Task: Decrease the "Undo Send" cancellation period to 5 seconds.
Action: Mouse moved to (897, 56)
Screenshot: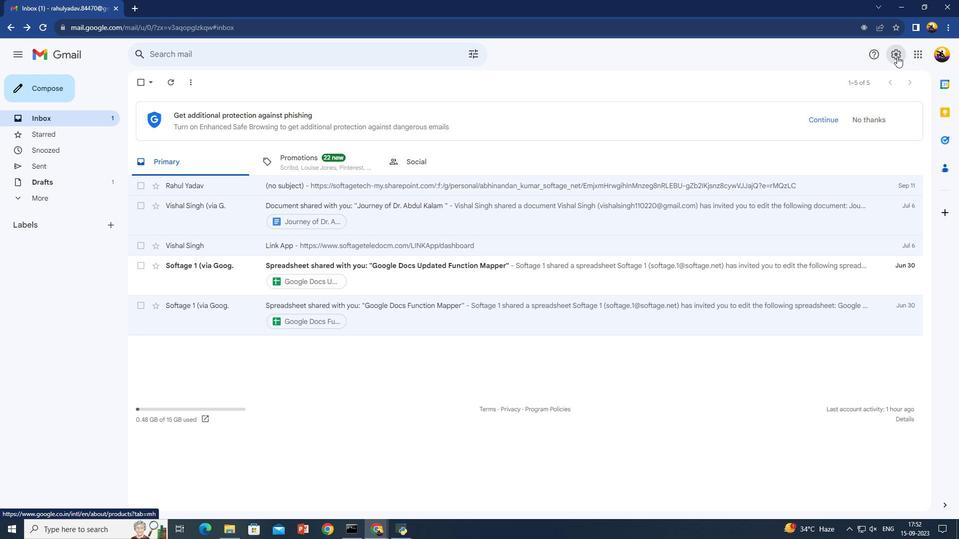 
Action: Mouse pressed left at (897, 56)
Screenshot: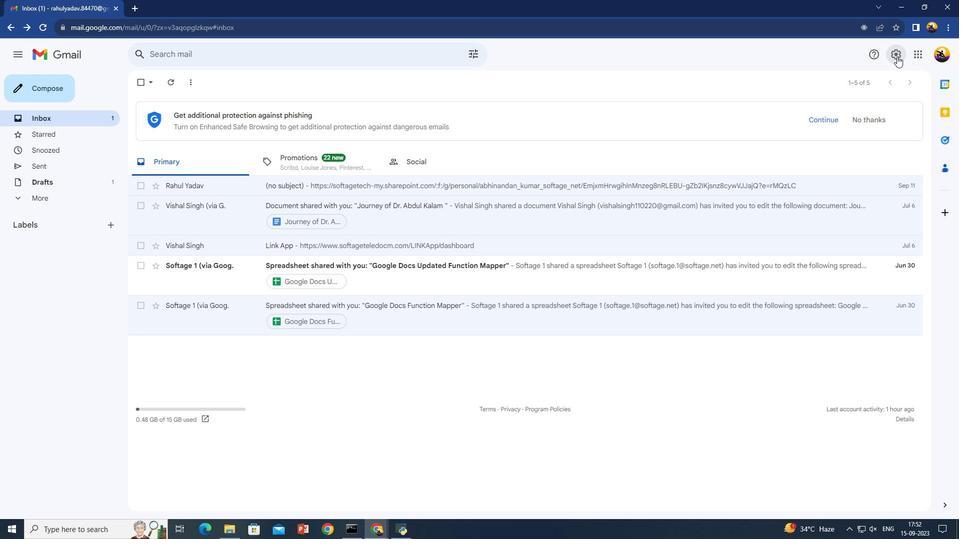 
Action: Mouse pressed left at (897, 56)
Screenshot: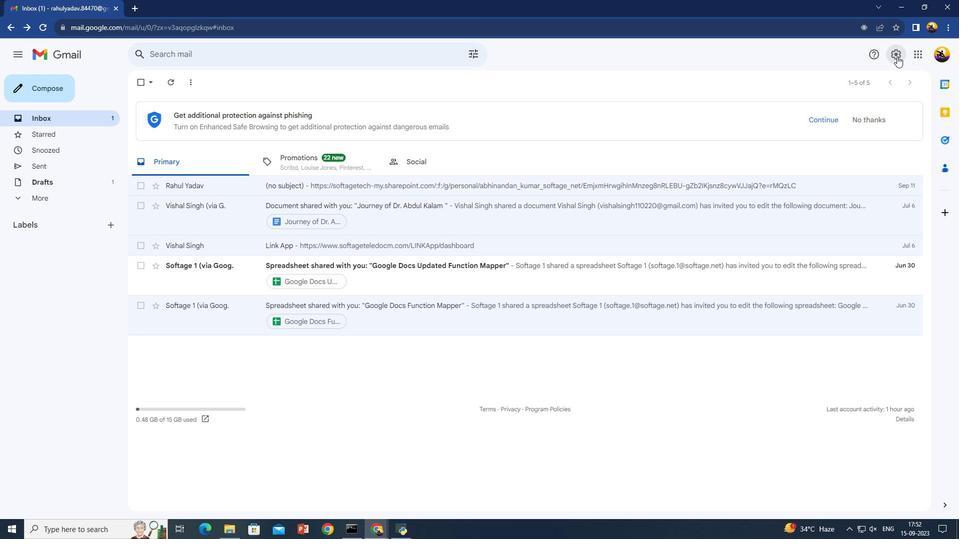 
Action: Mouse moved to (897, 52)
Screenshot: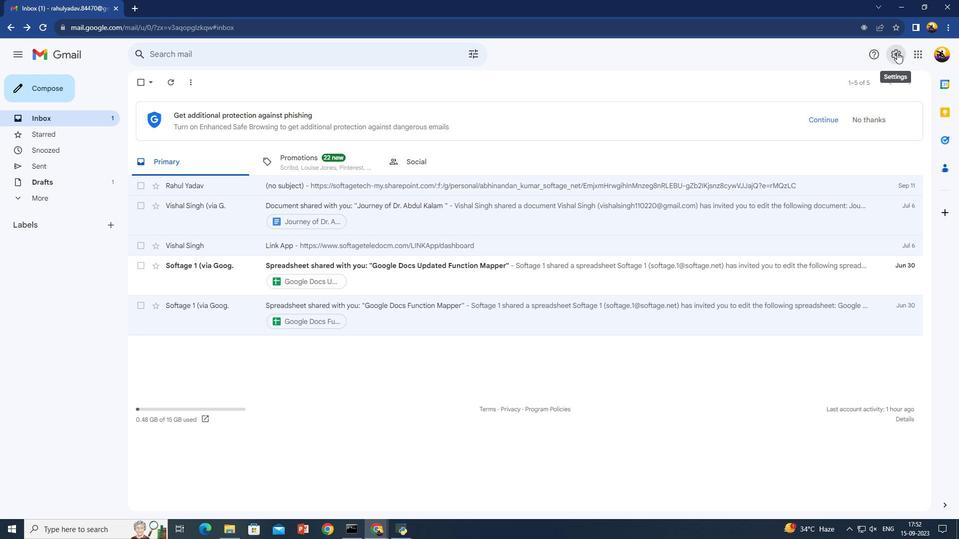 
Action: Mouse pressed left at (897, 52)
Screenshot: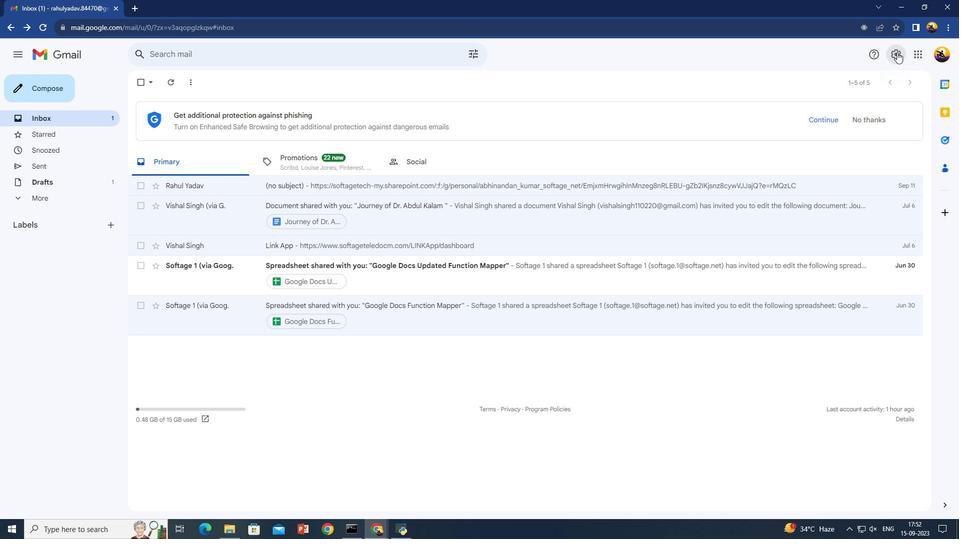 
Action: Mouse moved to (853, 102)
Screenshot: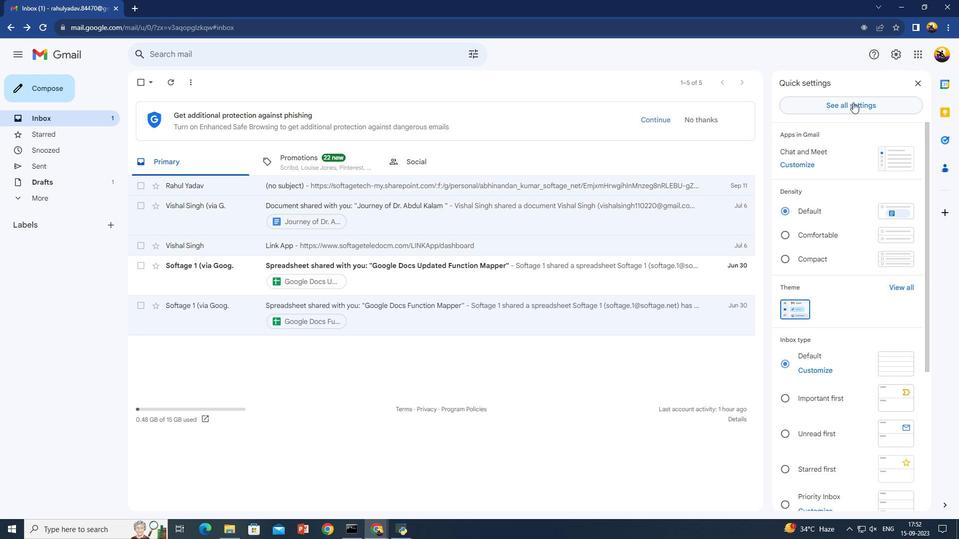 
Action: Mouse pressed left at (853, 102)
Screenshot: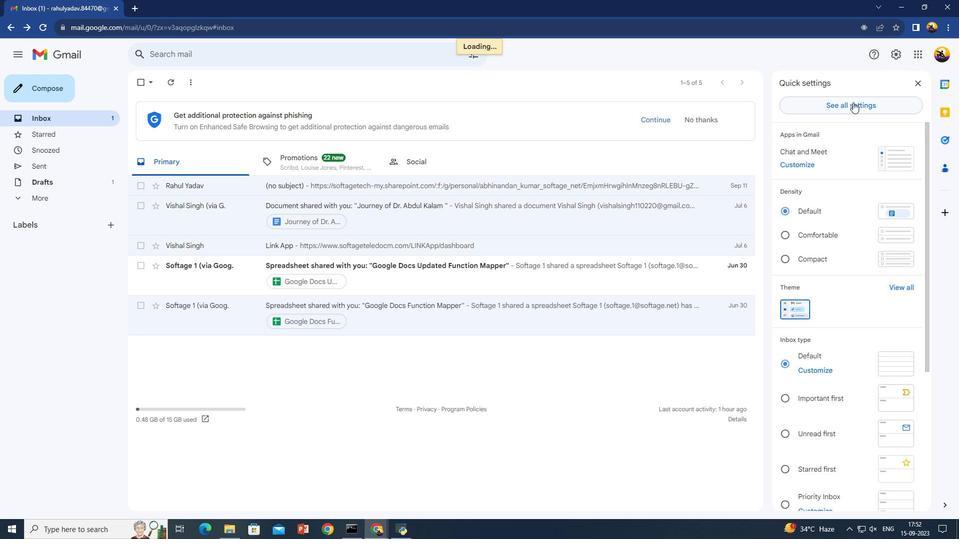 
Action: Mouse moved to (397, 201)
Screenshot: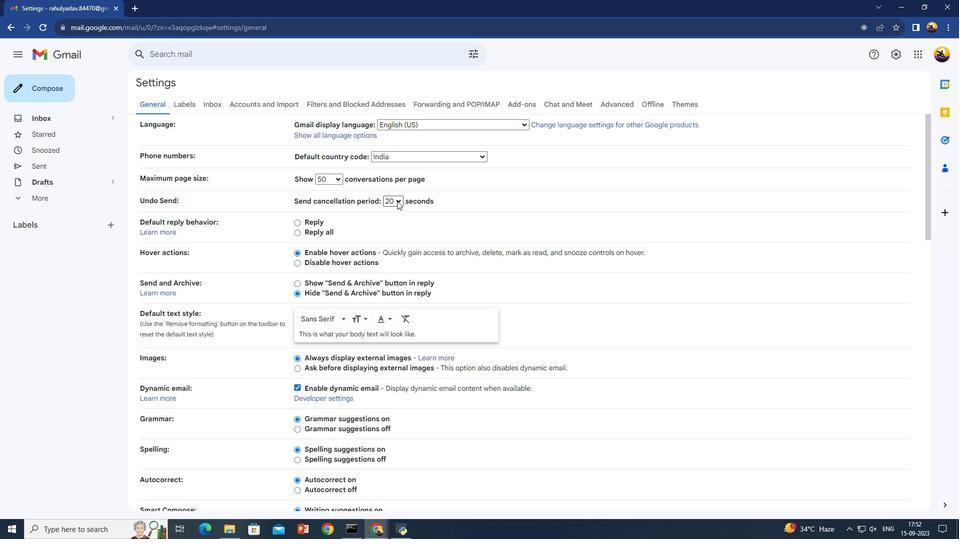 
Action: Mouse pressed left at (397, 201)
Screenshot: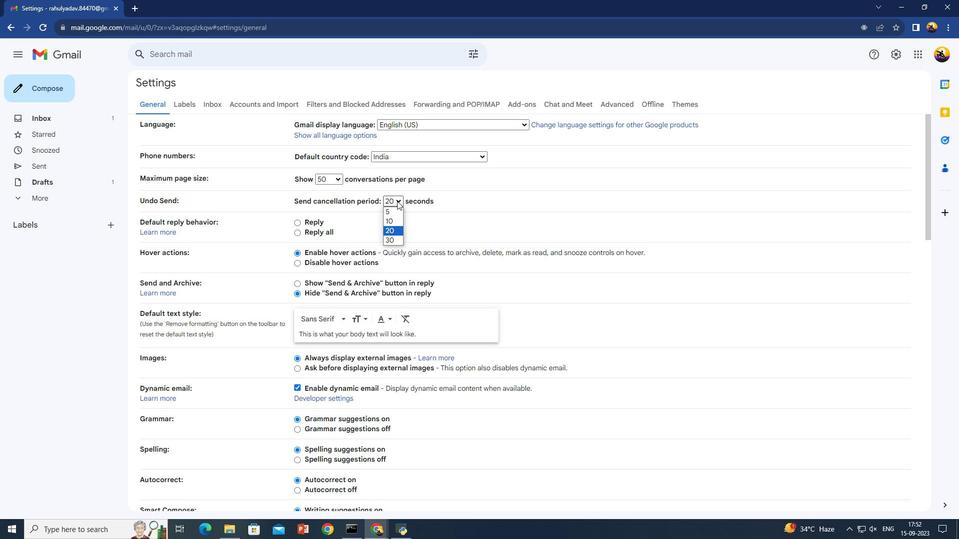 
Action: Mouse moved to (394, 210)
Screenshot: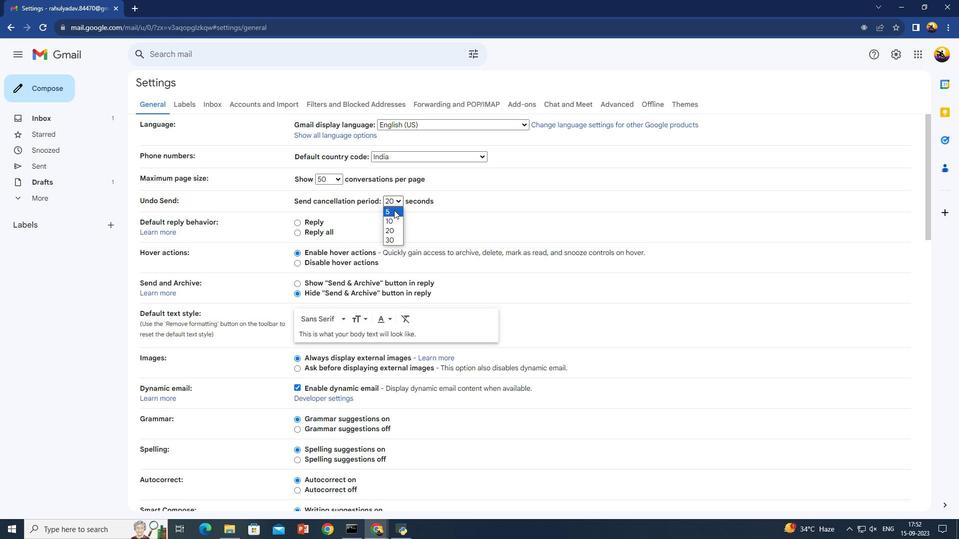 
Action: Mouse pressed left at (394, 210)
Screenshot: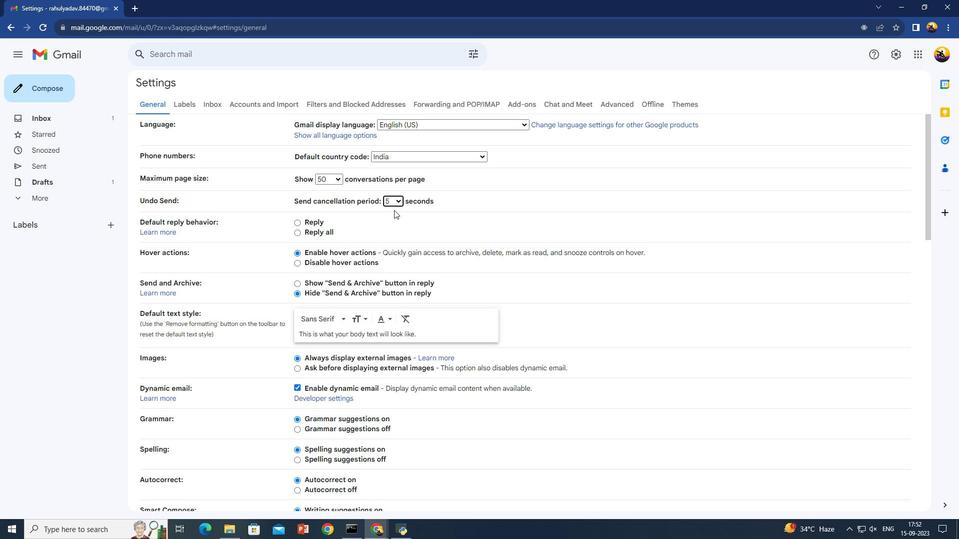 
Action: Mouse scrolled (394, 209) with delta (0, 0)
Screenshot: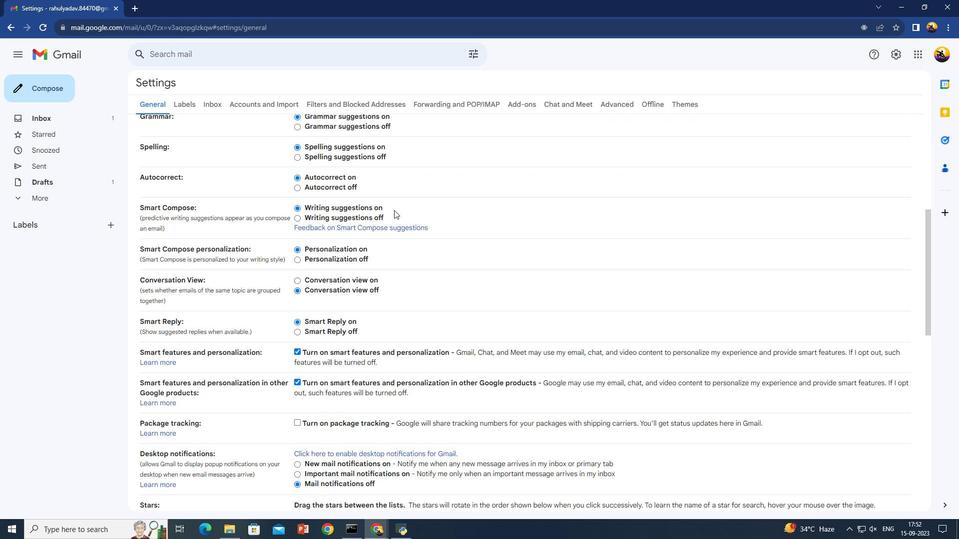 
Action: Mouse scrolled (394, 209) with delta (0, 0)
Screenshot: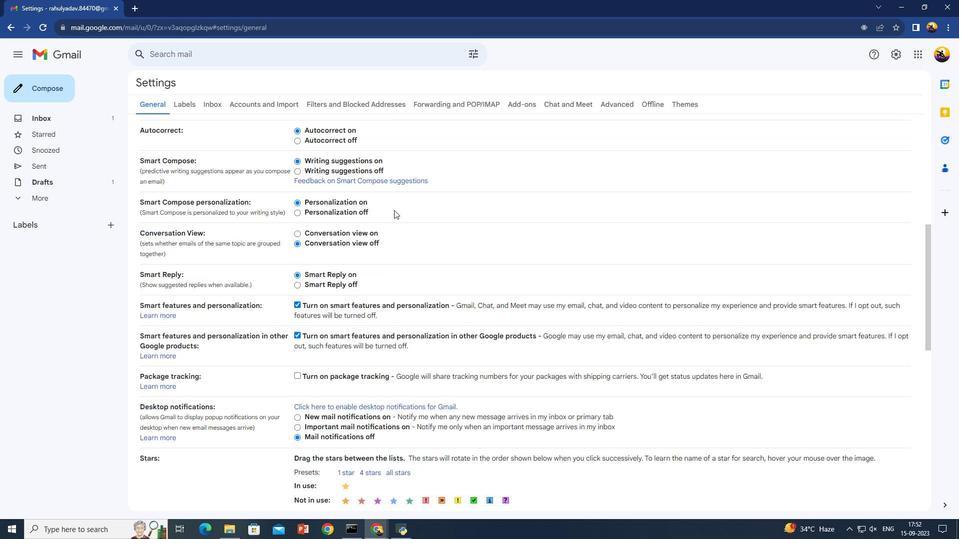 
Action: Mouse scrolled (394, 209) with delta (0, 0)
Screenshot: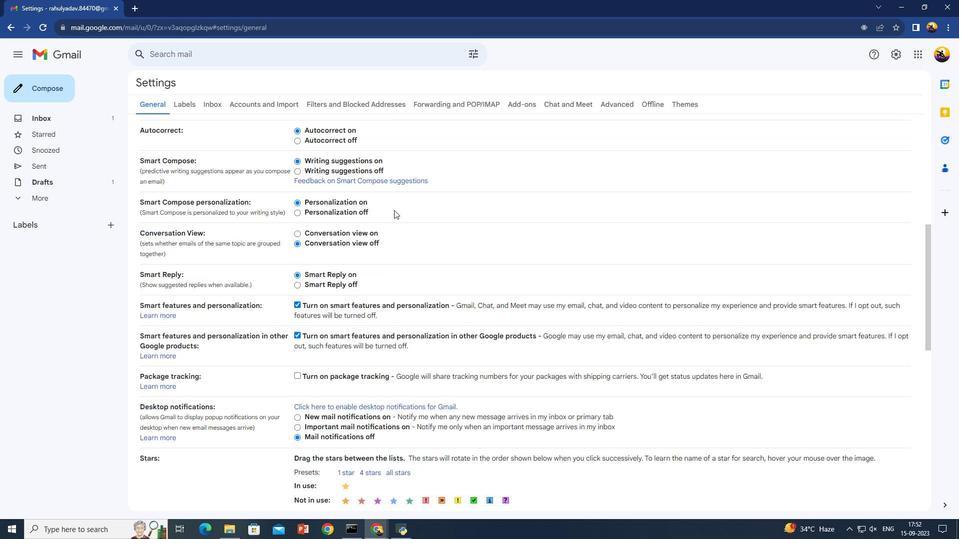 
Action: Mouse scrolled (394, 209) with delta (0, 0)
Screenshot: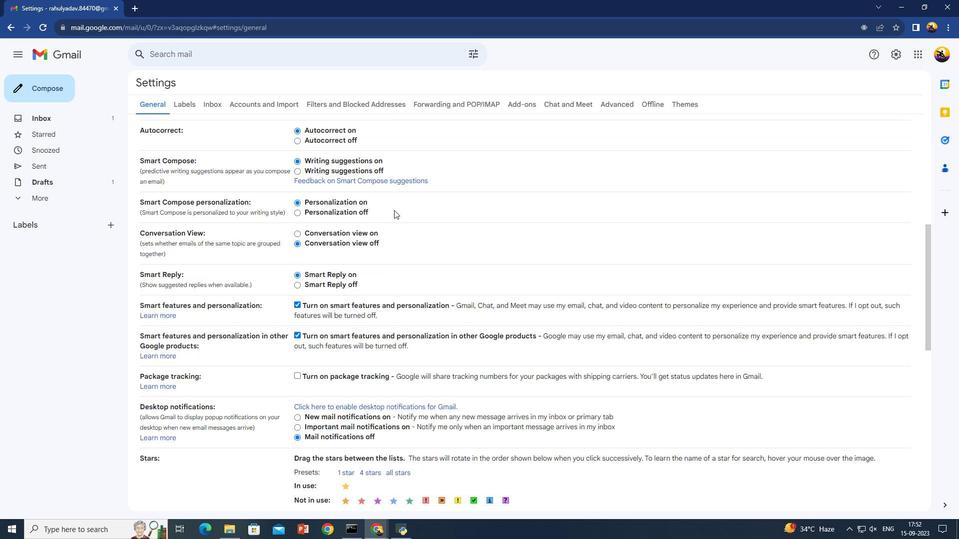 
Action: Mouse scrolled (394, 209) with delta (0, 0)
Screenshot: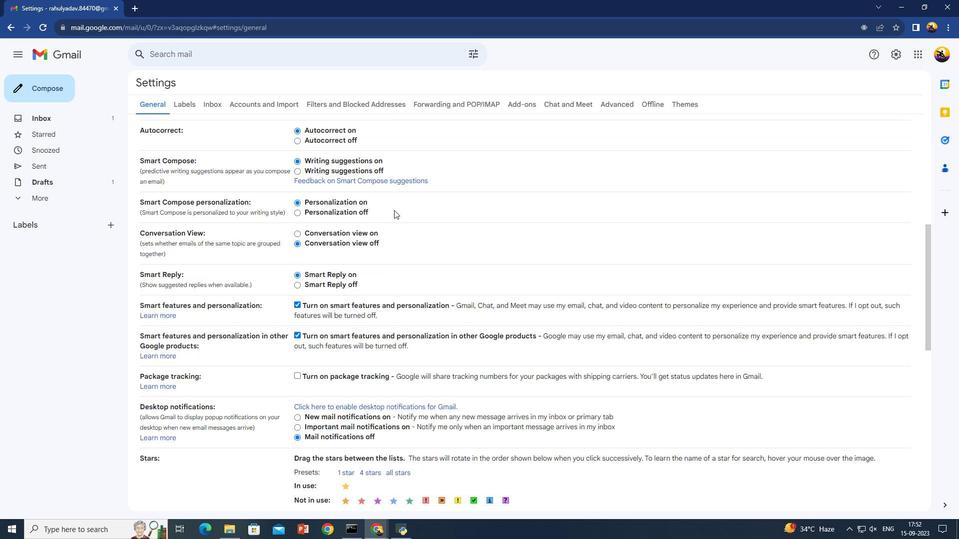
Action: Mouse scrolled (394, 209) with delta (0, 0)
Screenshot: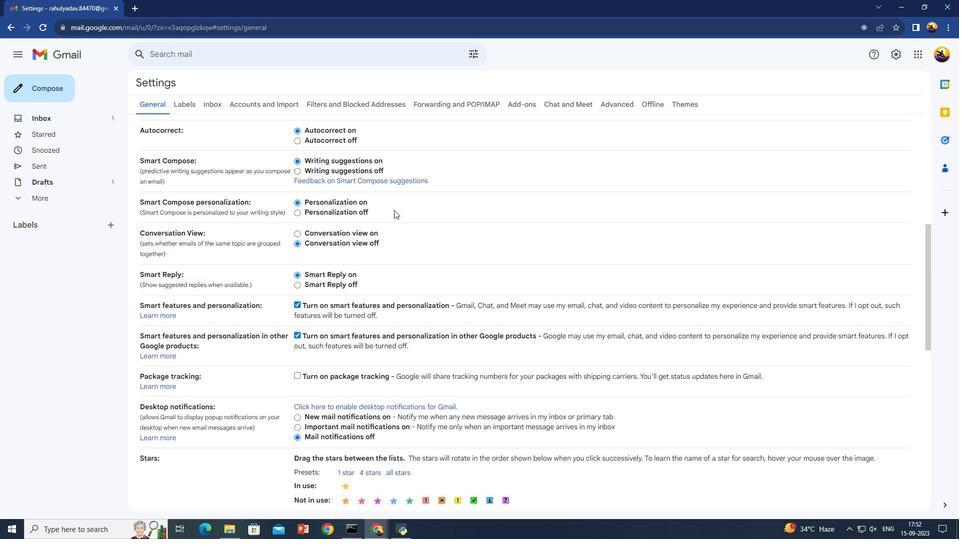 
Action: Mouse scrolled (394, 209) with delta (0, 0)
Screenshot: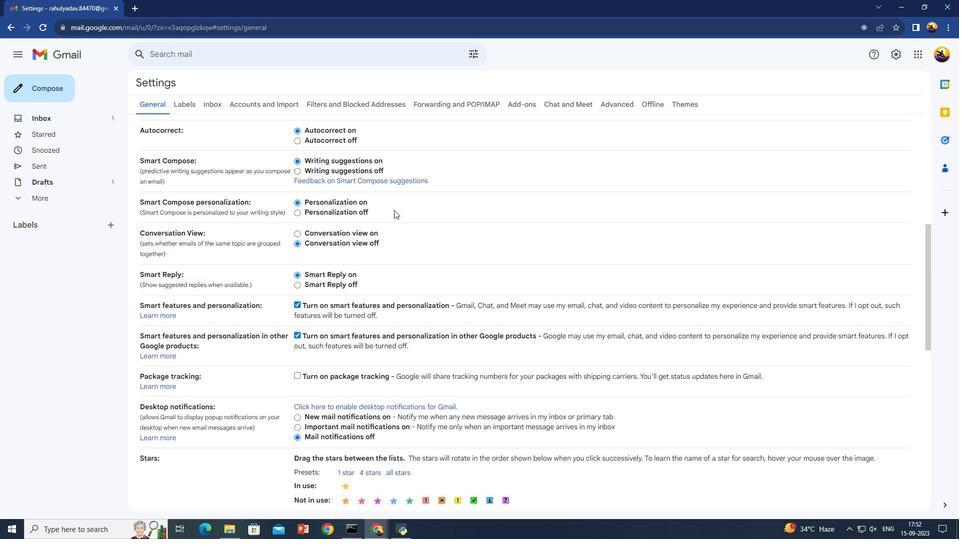 
Action: Mouse scrolled (394, 209) with delta (0, 0)
Screenshot: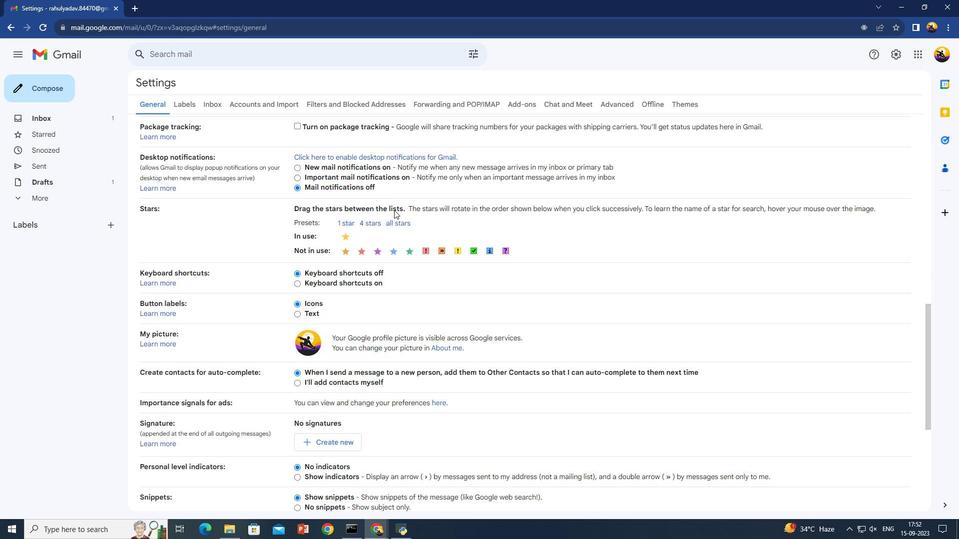 
Action: Mouse scrolled (394, 209) with delta (0, 0)
Screenshot: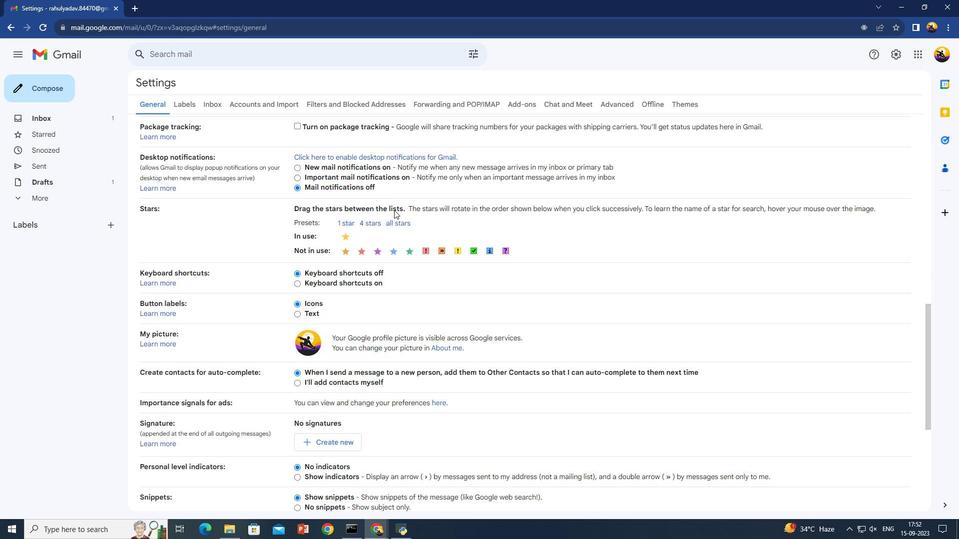 
Action: Mouse scrolled (394, 209) with delta (0, 0)
Screenshot: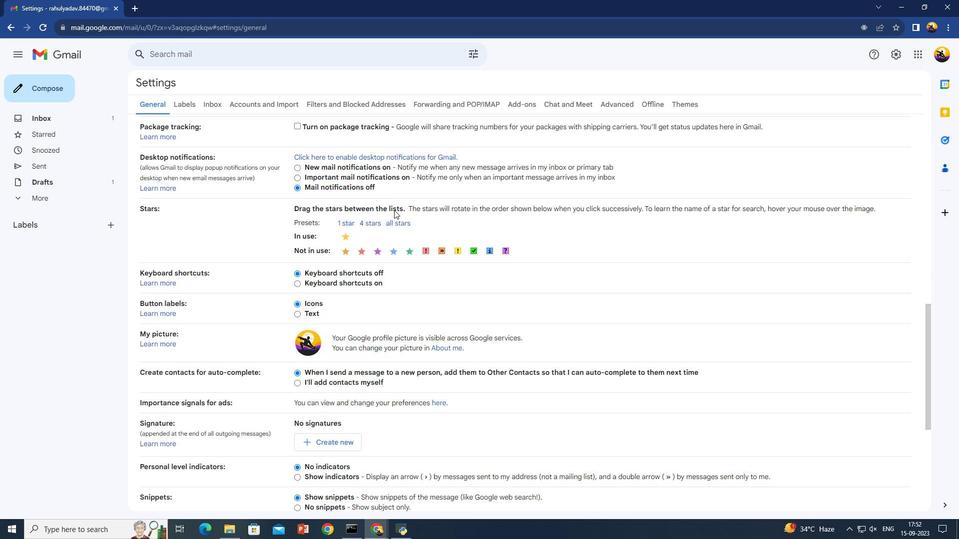 
Action: Mouse scrolled (394, 209) with delta (0, 0)
Screenshot: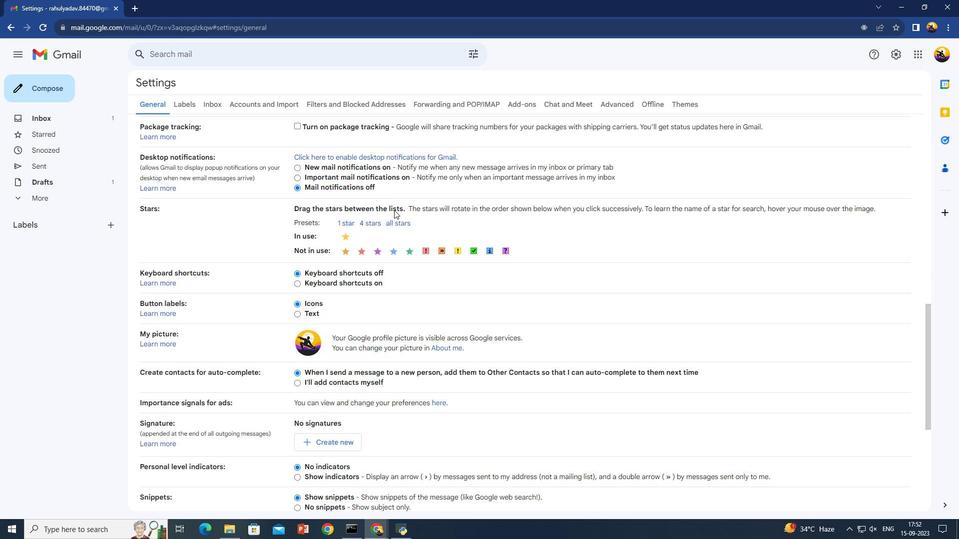 
Action: Mouse scrolled (394, 209) with delta (0, 0)
Screenshot: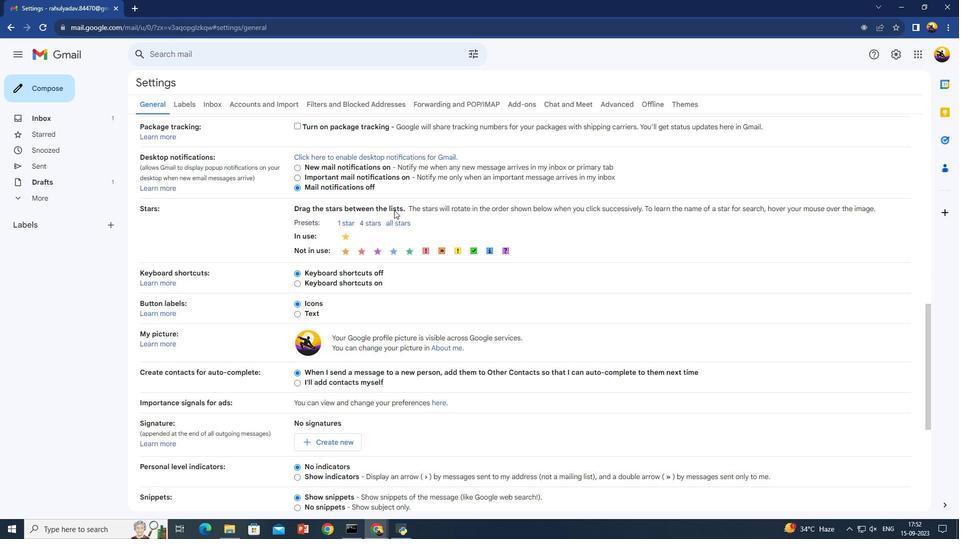 
Action: Mouse scrolled (394, 210) with delta (0, 0)
Screenshot: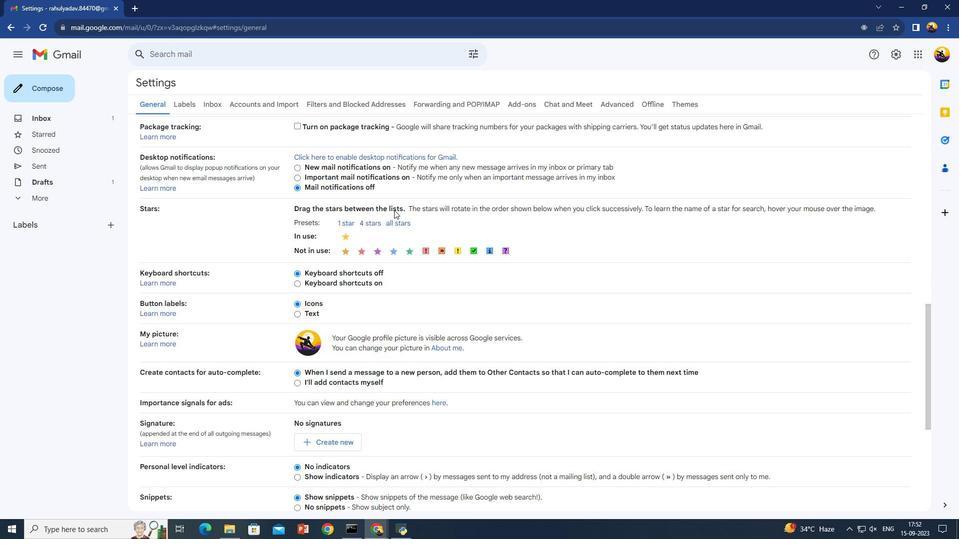 
Action: Mouse scrolled (394, 209) with delta (0, 0)
Screenshot: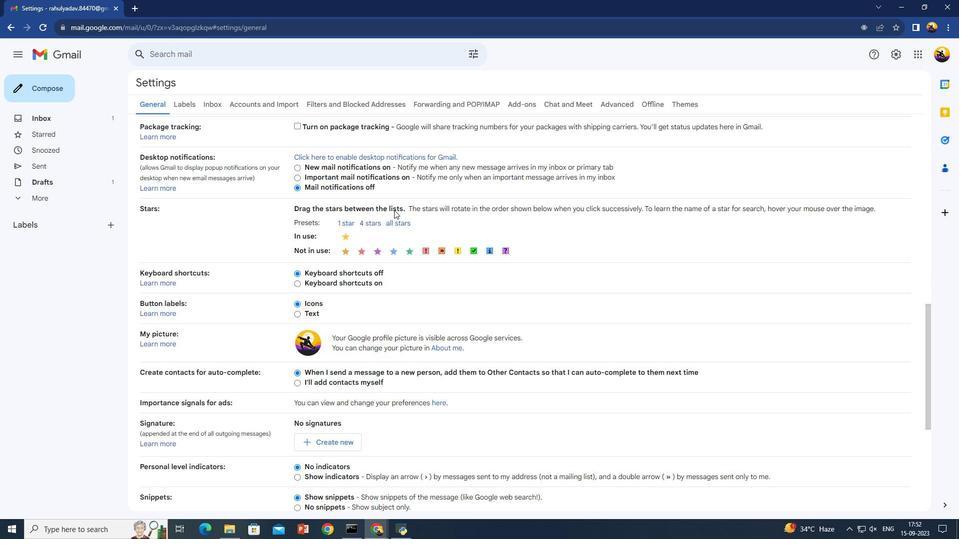 
Action: Mouse scrolled (394, 209) with delta (0, 0)
Screenshot: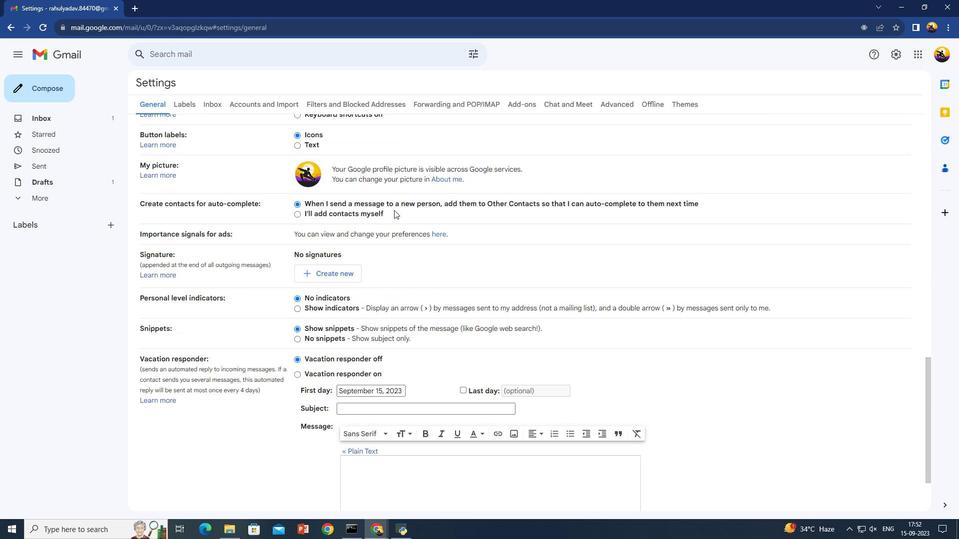 
Action: Mouse scrolled (394, 209) with delta (0, 0)
Screenshot: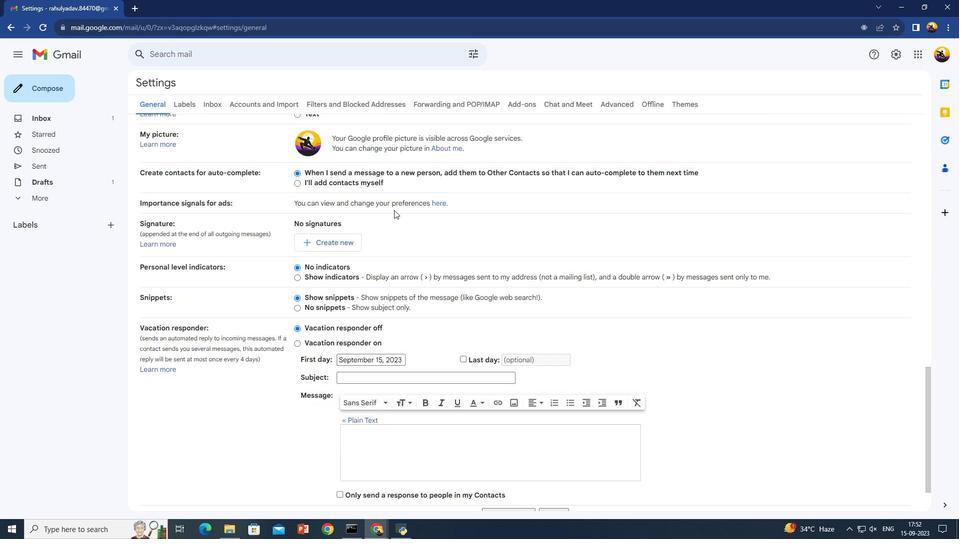 
Action: Mouse scrolled (394, 210) with delta (0, 0)
Screenshot: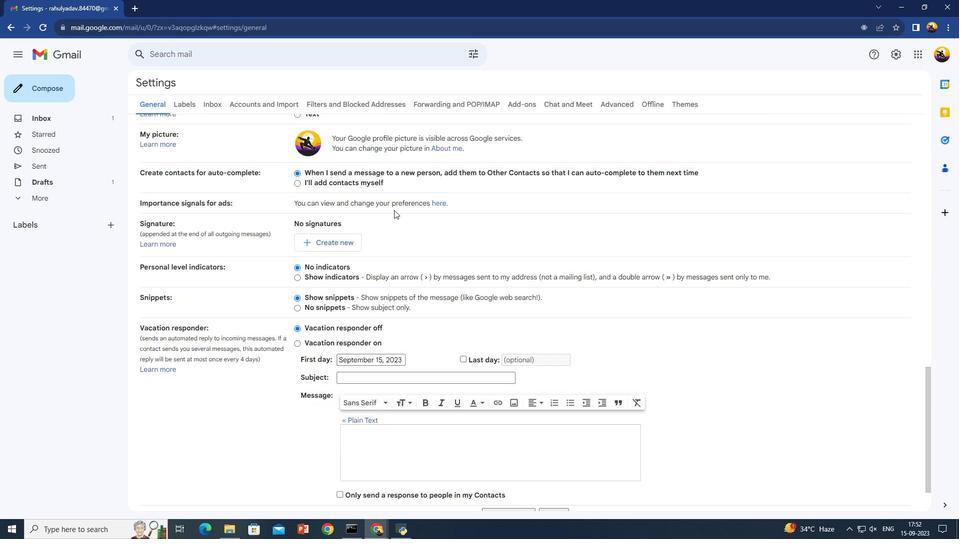
Action: Mouse scrolled (394, 209) with delta (0, 0)
Screenshot: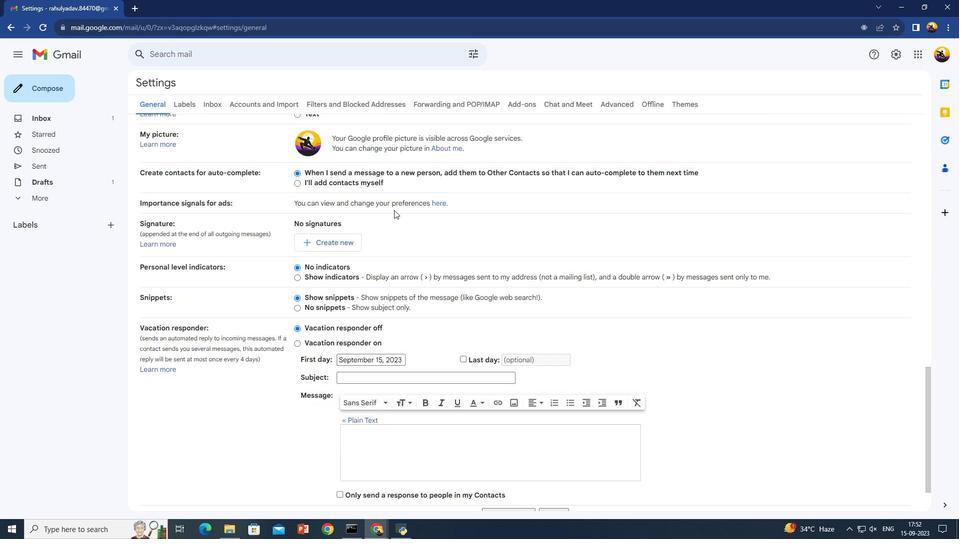 
Action: Mouse scrolled (394, 209) with delta (0, 0)
Screenshot: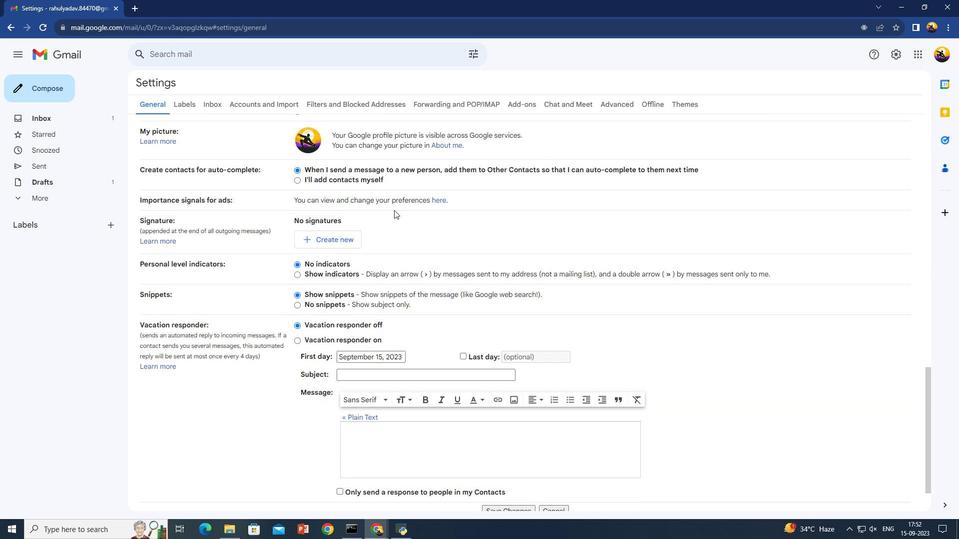 
Action: Mouse scrolled (394, 210) with delta (0, 0)
Screenshot: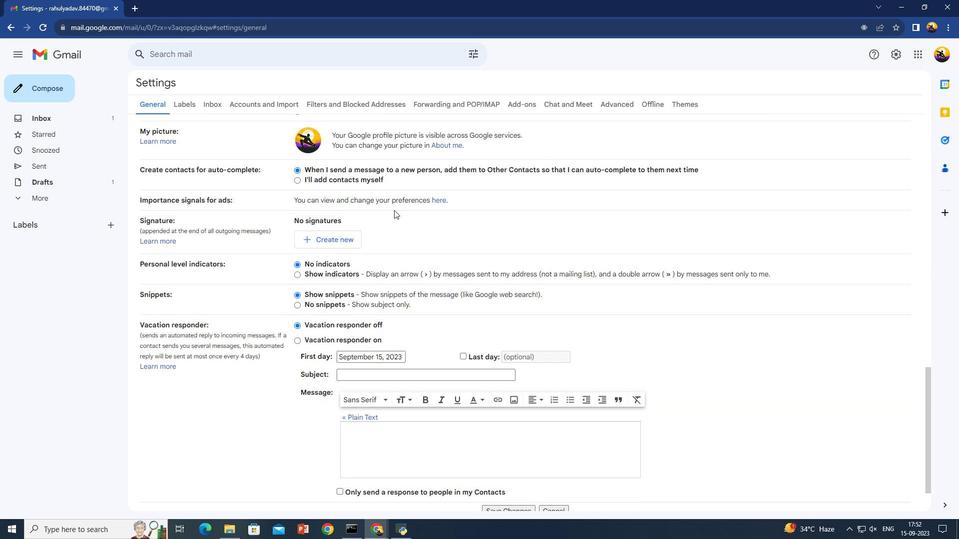 
Action: Mouse scrolled (394, 209) with delta (0, 0)
Screenshot: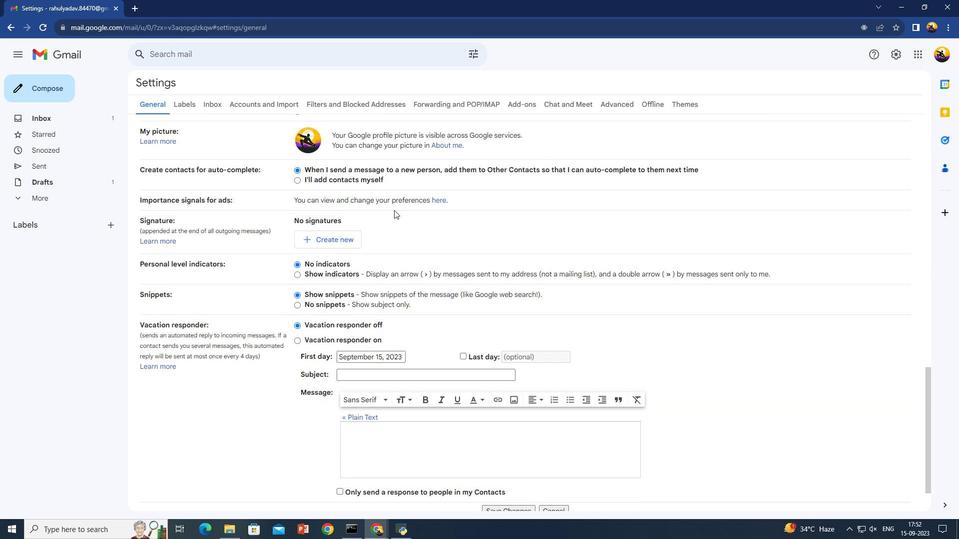 
Action: Mouse scrolled (394, 209) with delta (0, 0)
Screenshot: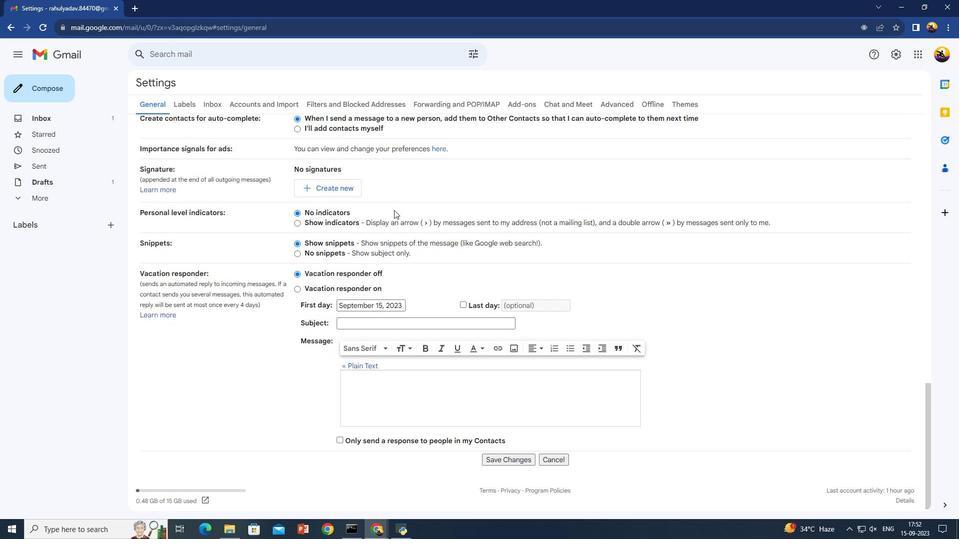 
Action: Mouse scrolled (394, 209) with delta (0, 0)
Screenshot: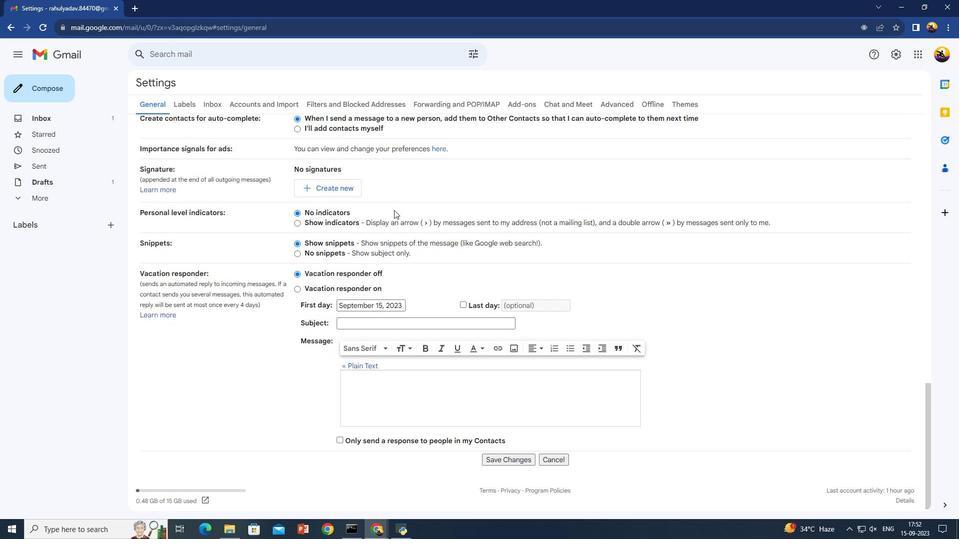 
Action: Mouse scrolled (394, 210) with delta (0, 0)
Screenshot: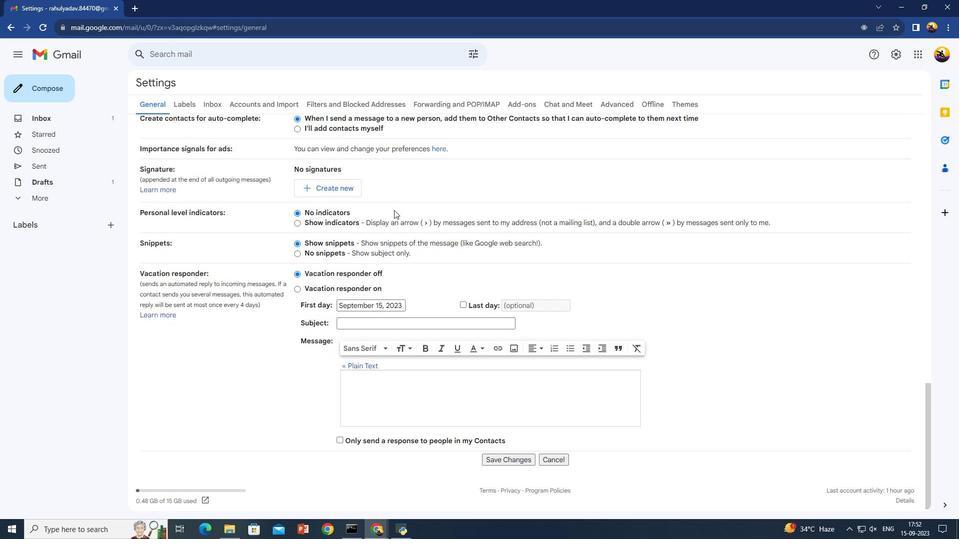 
Action: Mouse scrolled (394, 209) with delta (0, 0)
Screenshot: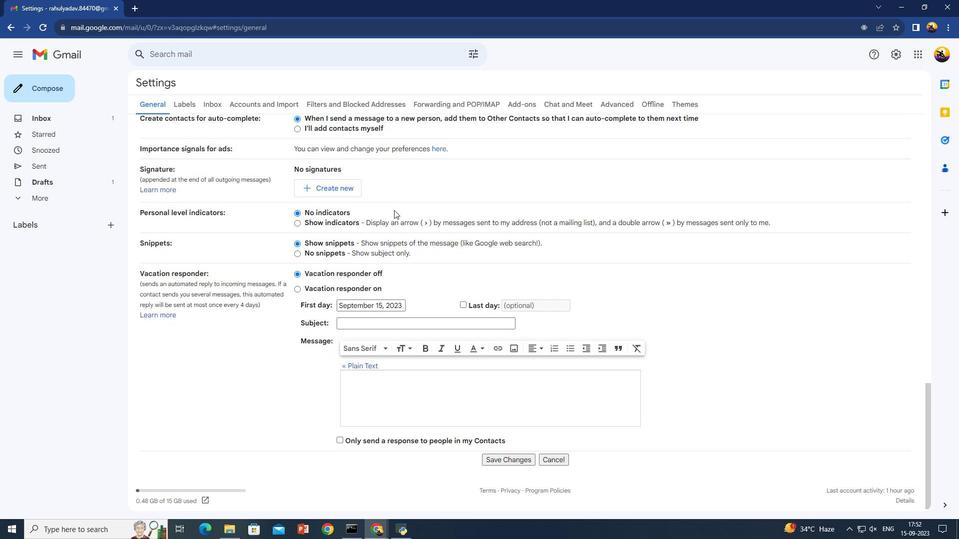 
Action: Mouse scrolled (394, 209) with delta (0, 0)
Screenshot: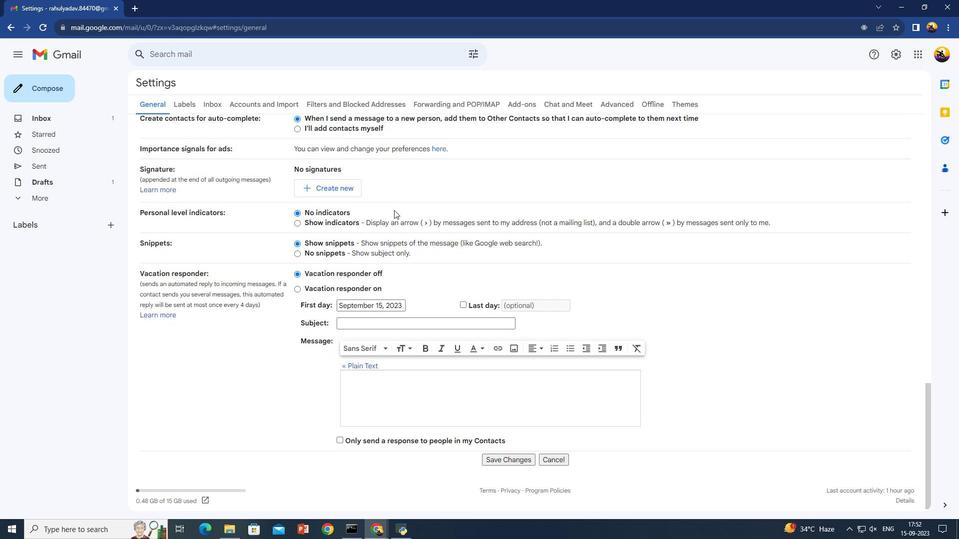 
Action: Mouse scrolled (394, 209) with delta (0, 0)
Screenshot: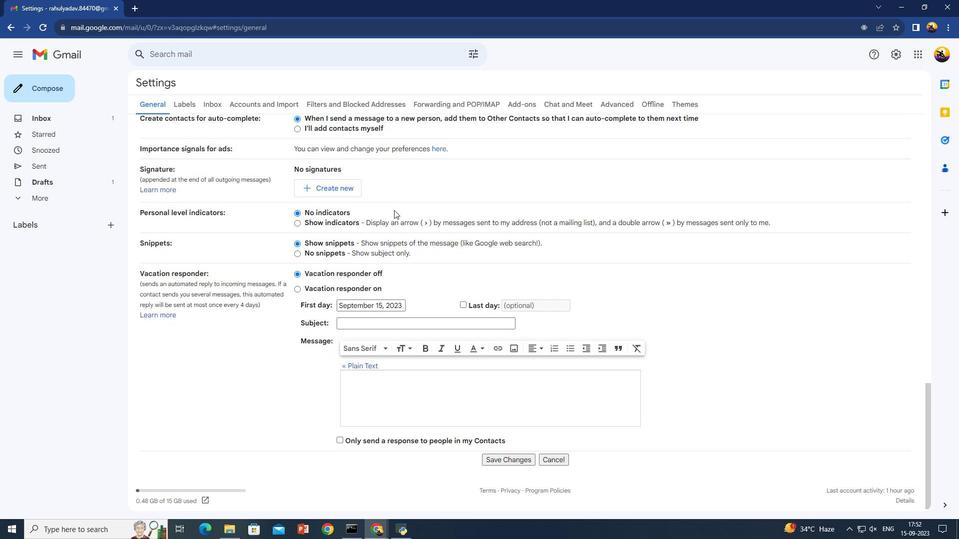 
Action: Mouse scrolled (394, 209) with delta (0, 0)
Screenshot: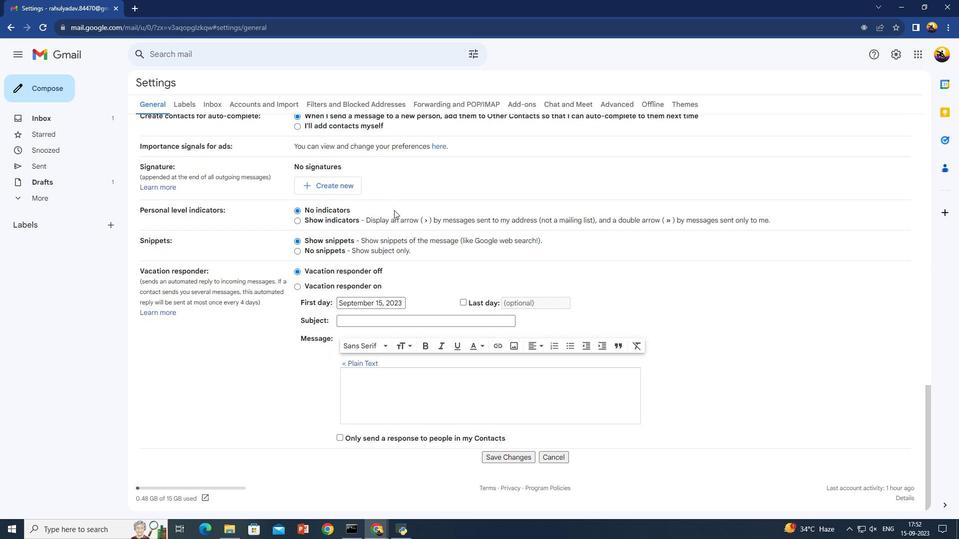 
Action: Mouse scrolled (394, 209) with delta (0, 0)
Screenshot: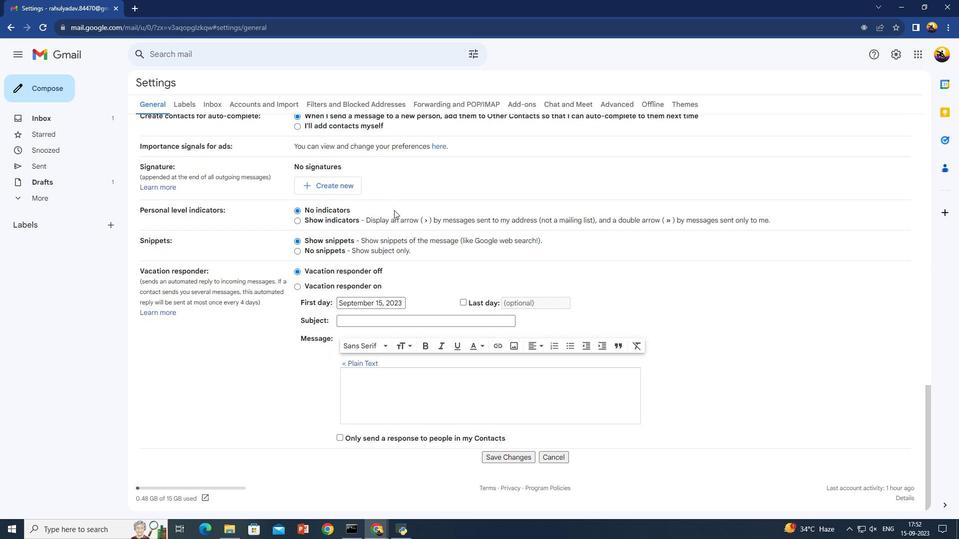 
Action: Mouse scrolled (394, 209) with delta (0, 0)
Screenshot: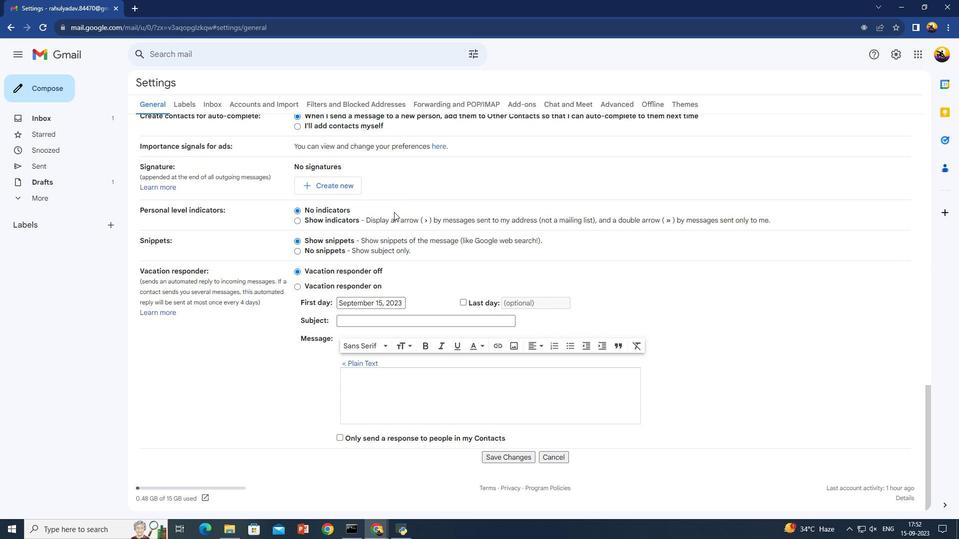 
Action: Mouse scrolled (394, 209) with delta (0, 0)
Screenshot: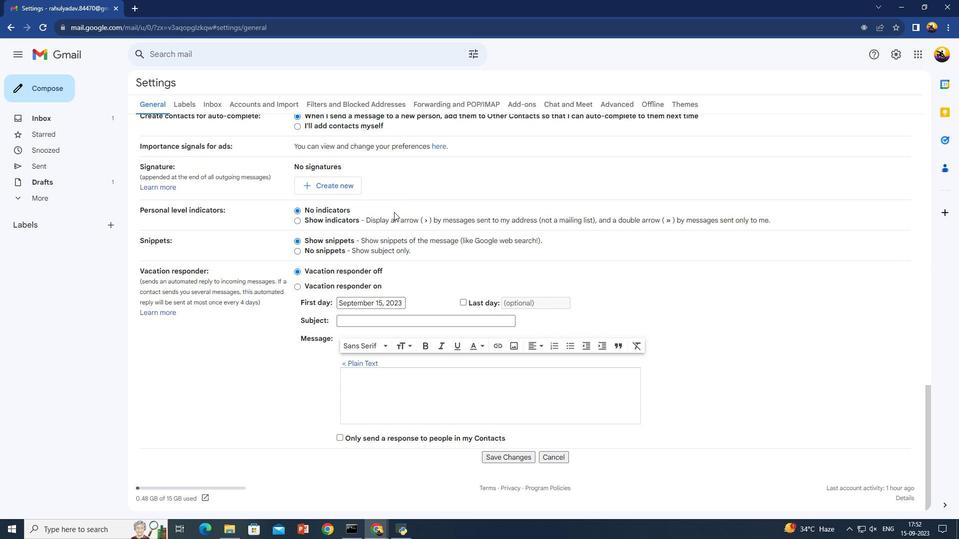 
Action: Mouse scrolled (394, 209) with delta (0, 0)
Screenshot: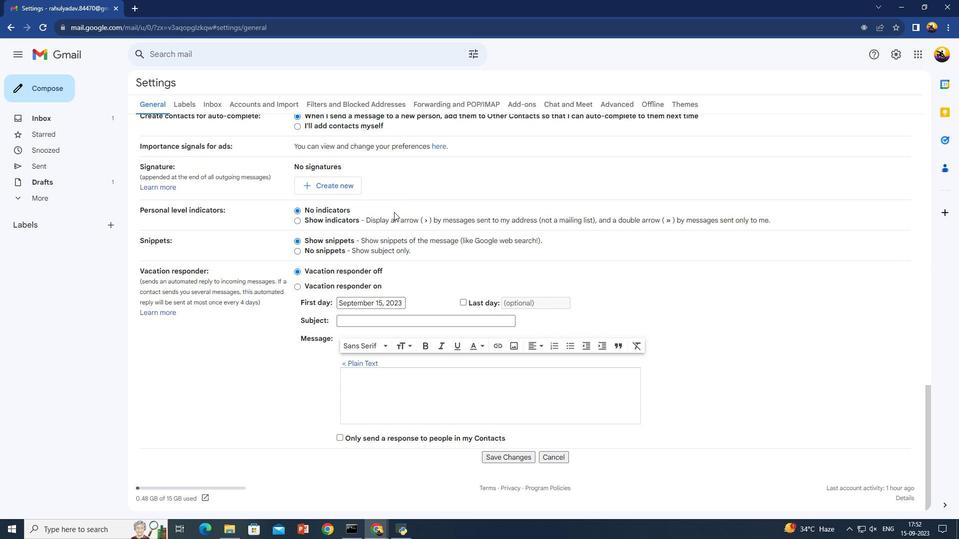 
Action: Mouse scrolled (394, 209) with delta (0, 0)
Screenshot: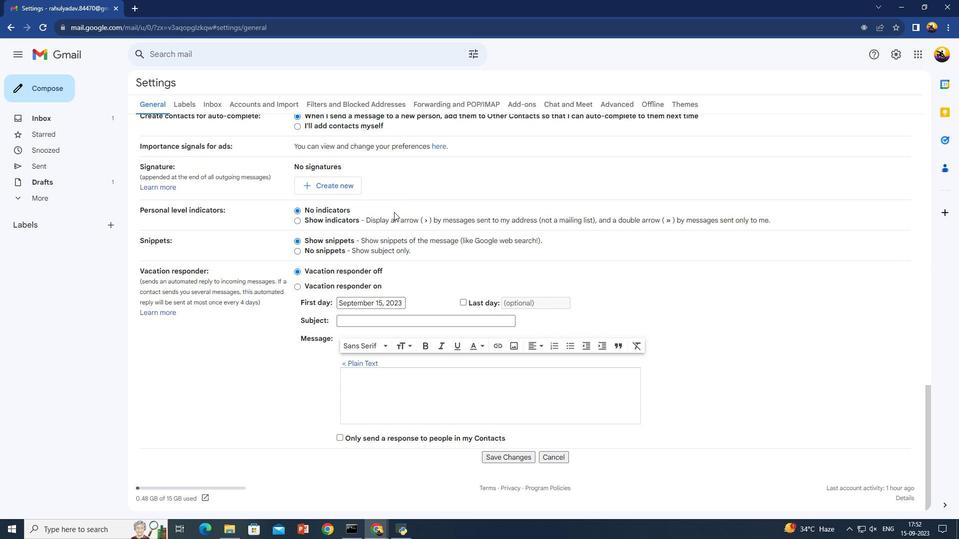 
Action: Mouse scrolled (394, 209) with delta (0, 0)
Screenshot: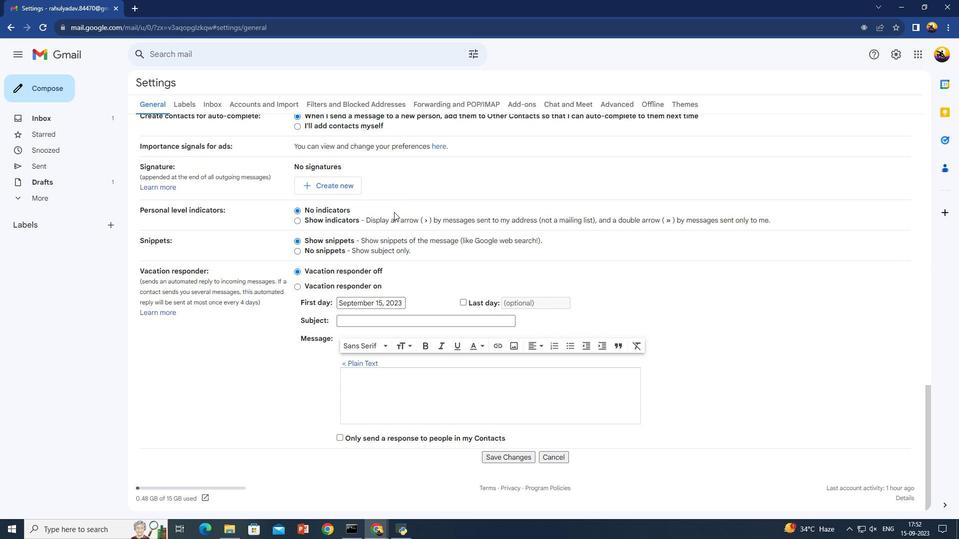 
Action: Mouse scrolled (394, 210) with delta (0, 0)
Screenshot: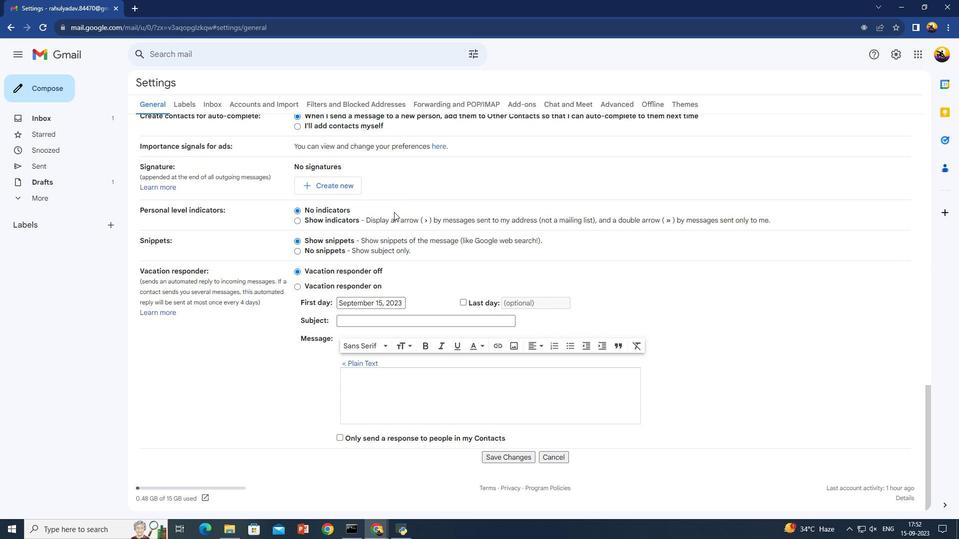 
Action: Mouse scrolled (394, 209) with delta (0, 0)
Screenshot: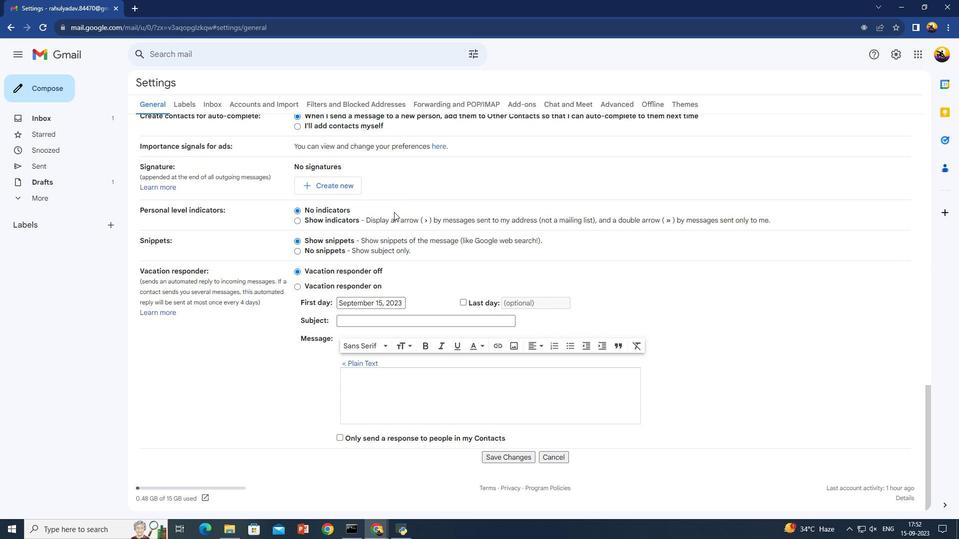
Action: Mouse moved to (502, 456)
Screenshot: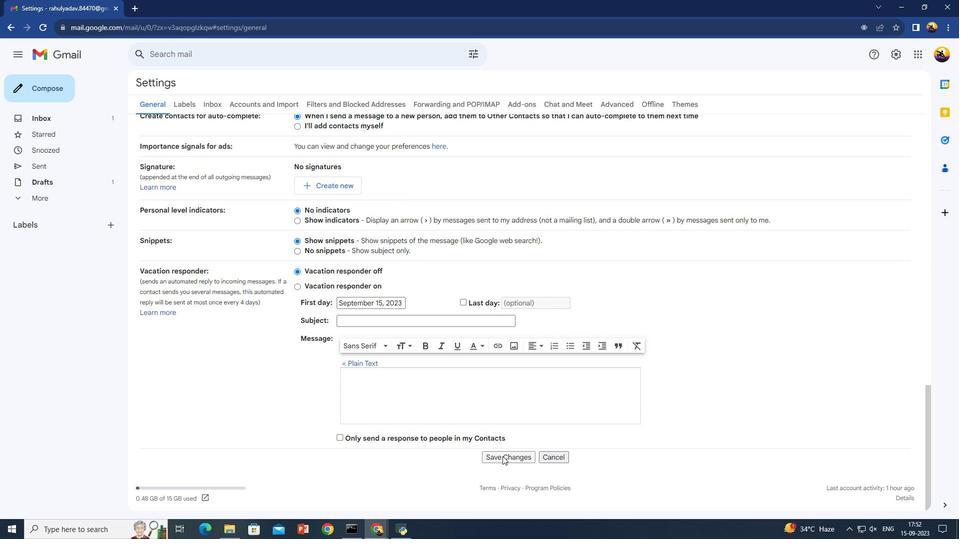 
Action: Mouse pressed left at (502, 456)
Screenshot: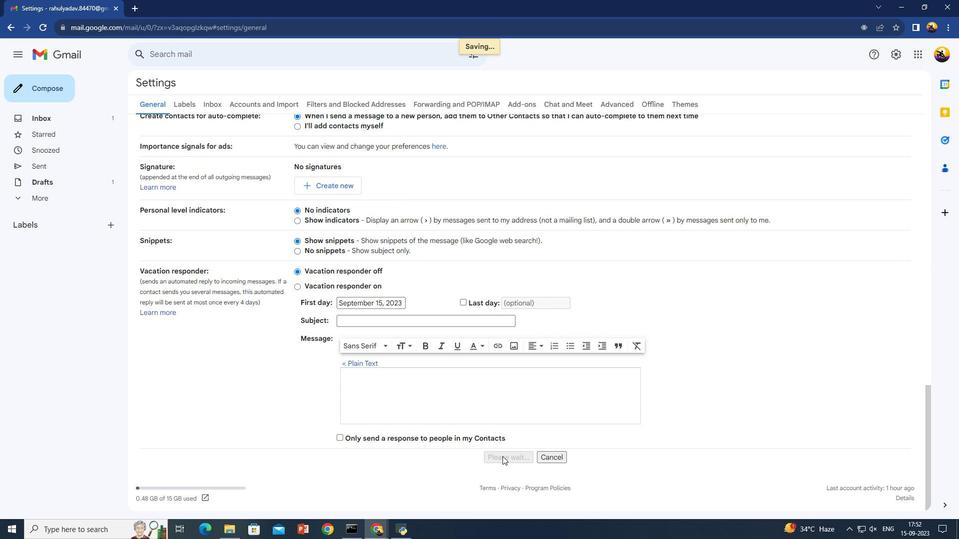 
Action: Mouse moved to (754, 404)
Screenshot: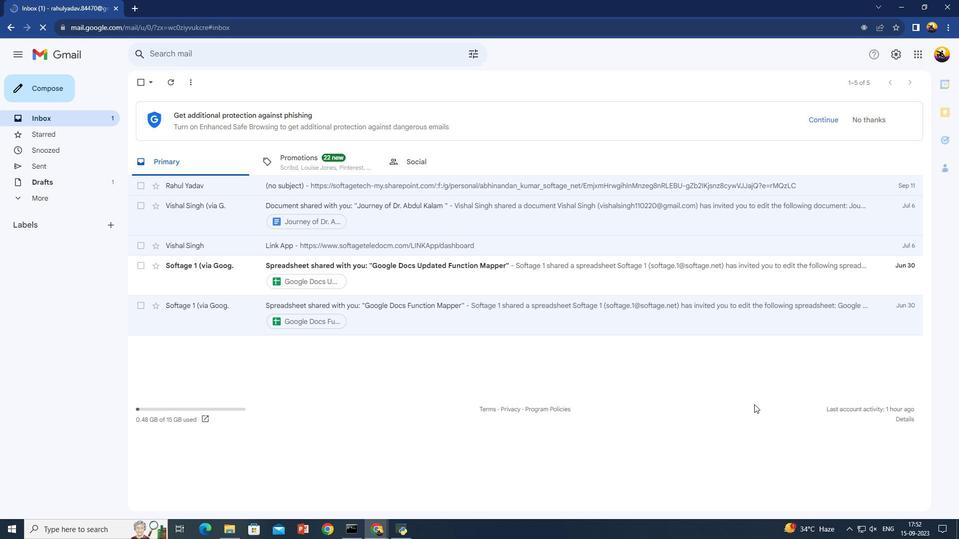
